 Task: Create a section Accessibility Audit Sprint and in the section, add a milestone Data Management and Analysis in the project ActivaPro
Action: Mouse moved to (78, 339)
Screenshot: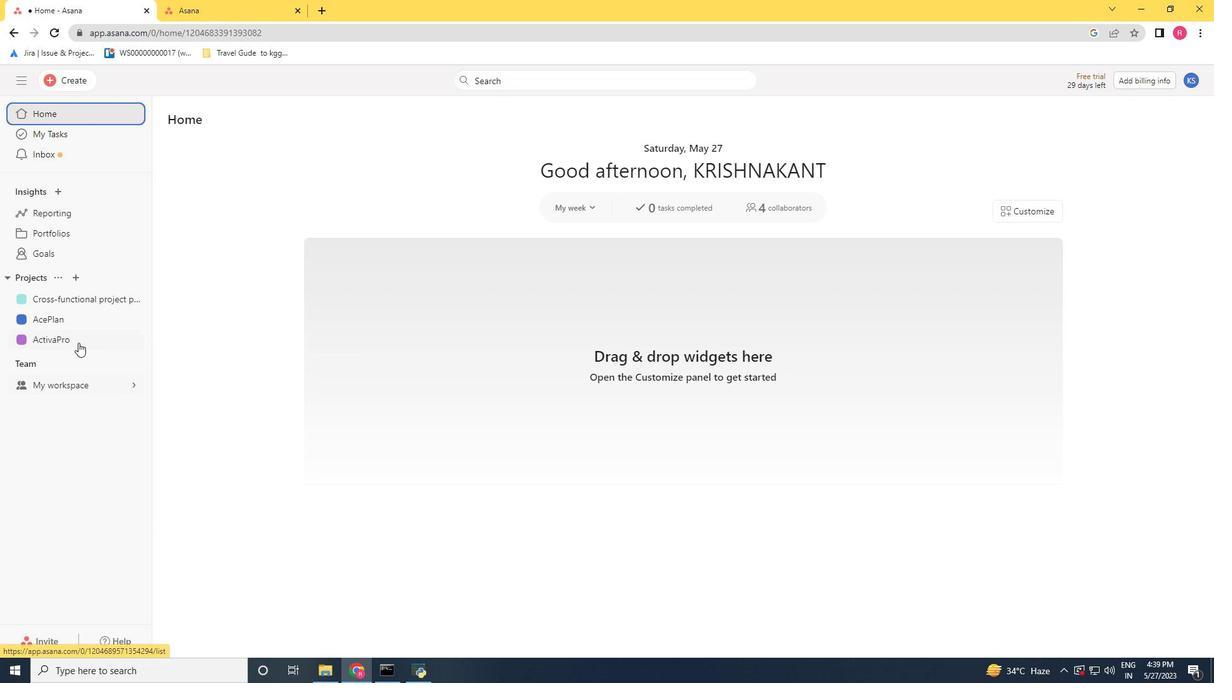 
Action: Mouse pressed left at (78, 339)
Screenshot: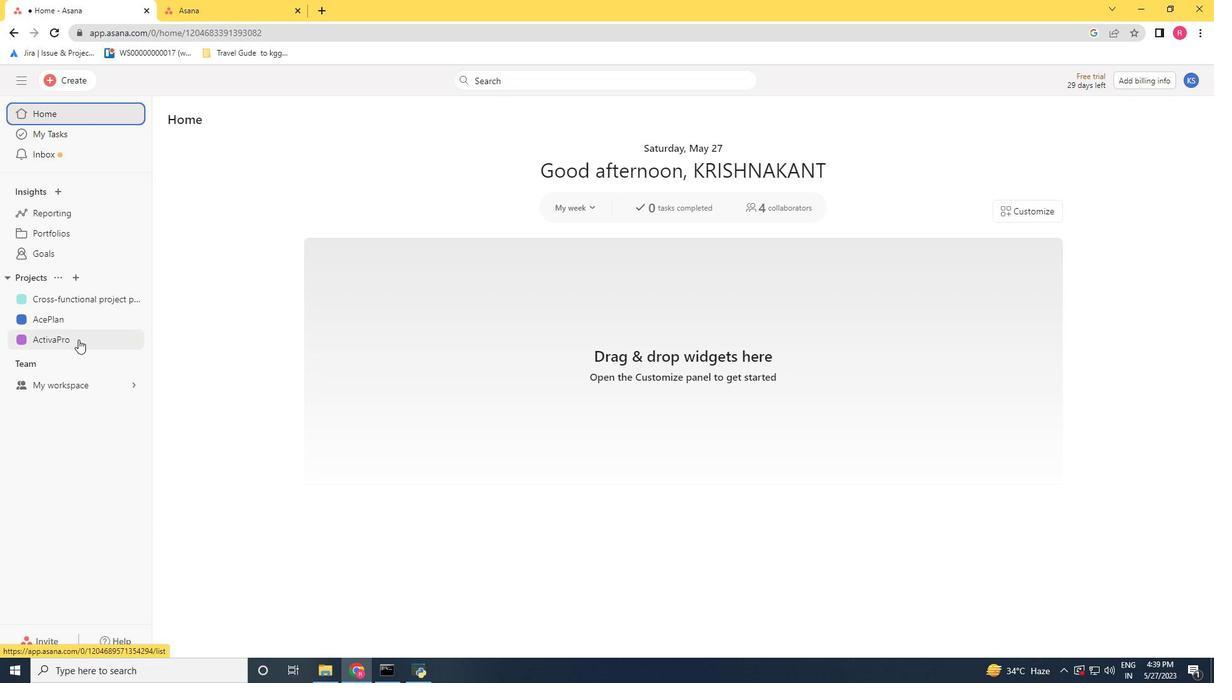 
Action: Mouse moved to (218, 523)
Screenshot: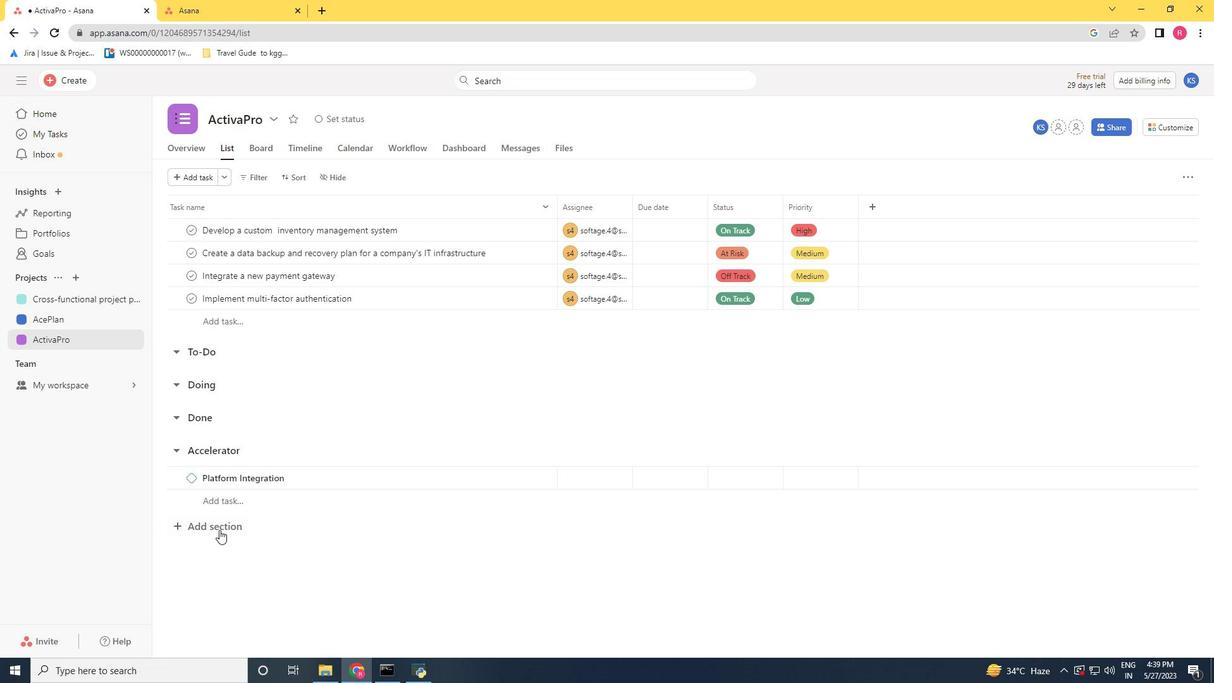 
Action: Mouse pressed left at (218, 523)
Screenshot: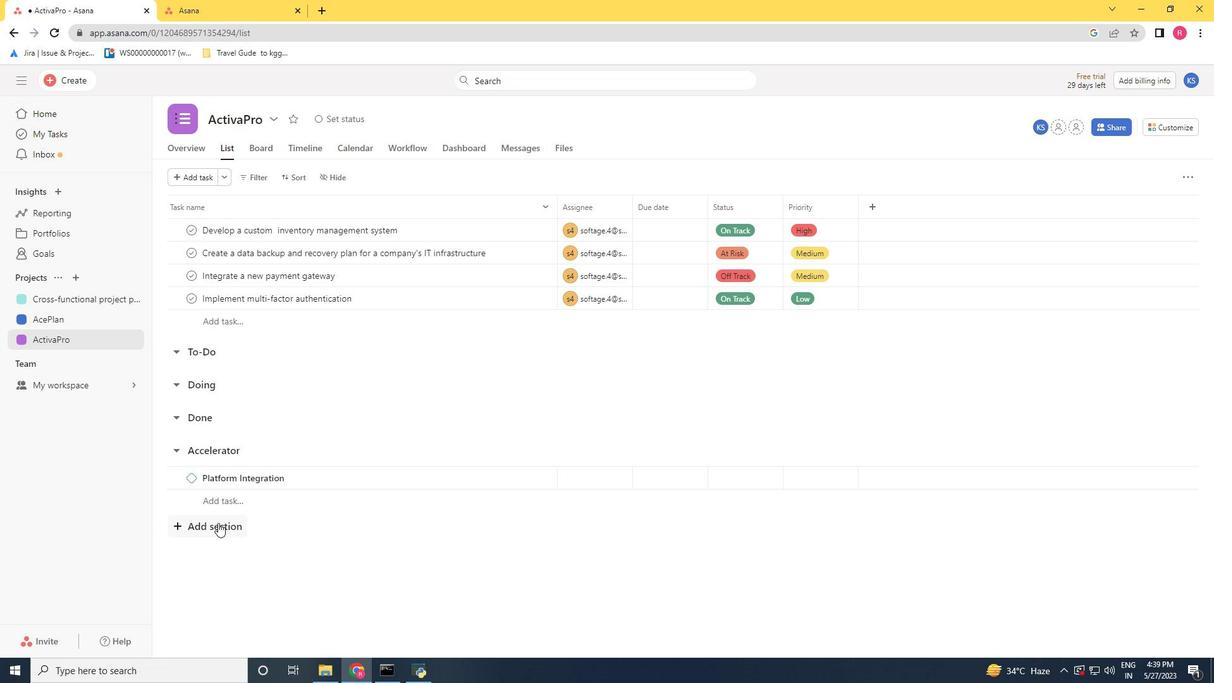
Action: Key pressed <Key.shift>Accessibility<Key.space><Key.shift>Audit<Key.space><Key.shift>Sa<Key.backspace>print<Key.enter>
Screenshot: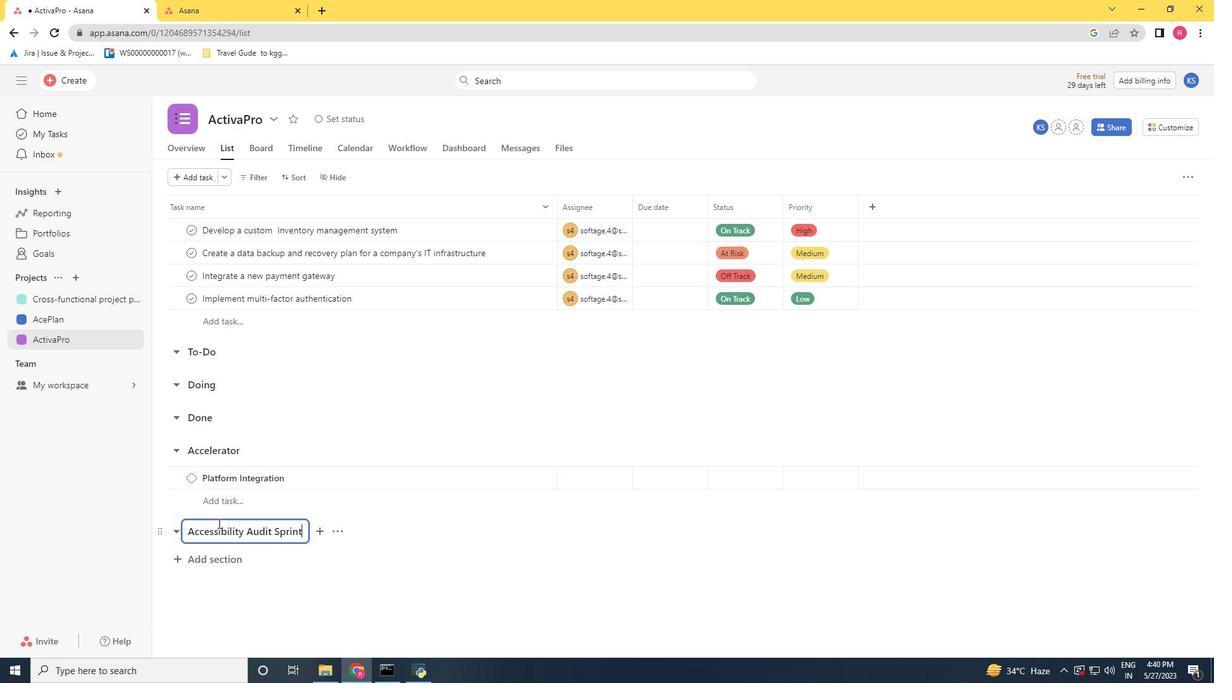 
Action: Mouse moved to (232, 556)
Screenshot: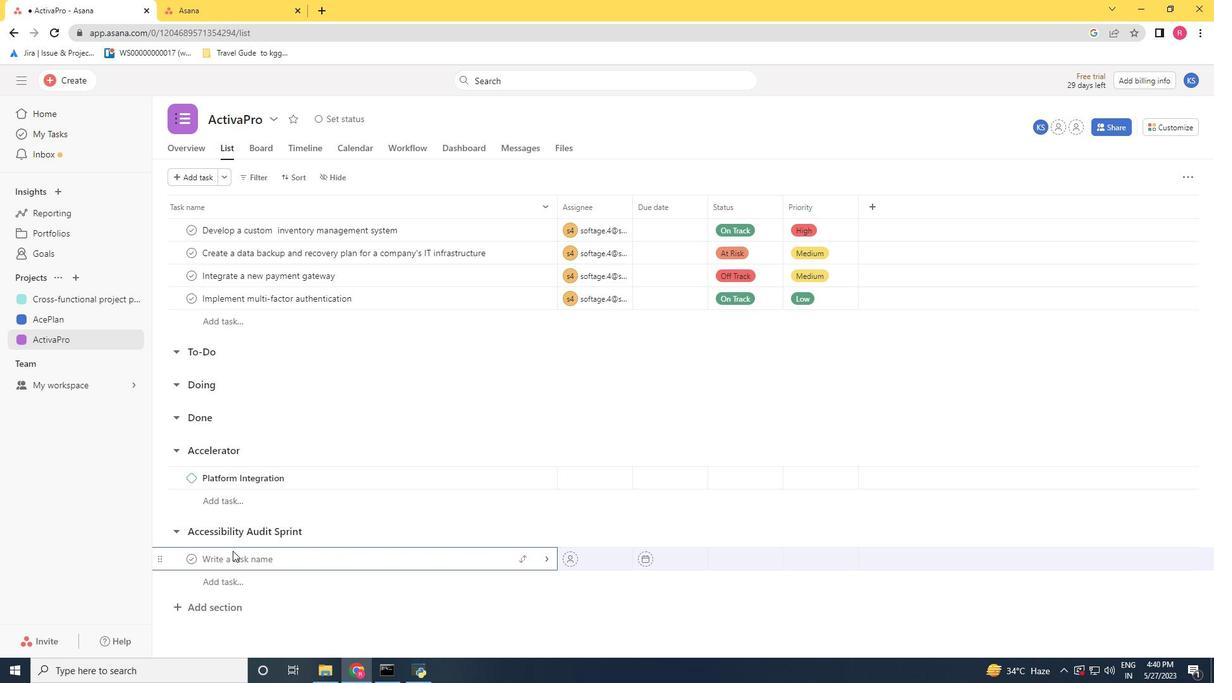 
Action: Key pressed <Key.shift><Key.shift>Data<Key.space><Key.shift><Key.shift><Key.shift><Key.shift>Management<Key.space>
Screenshot: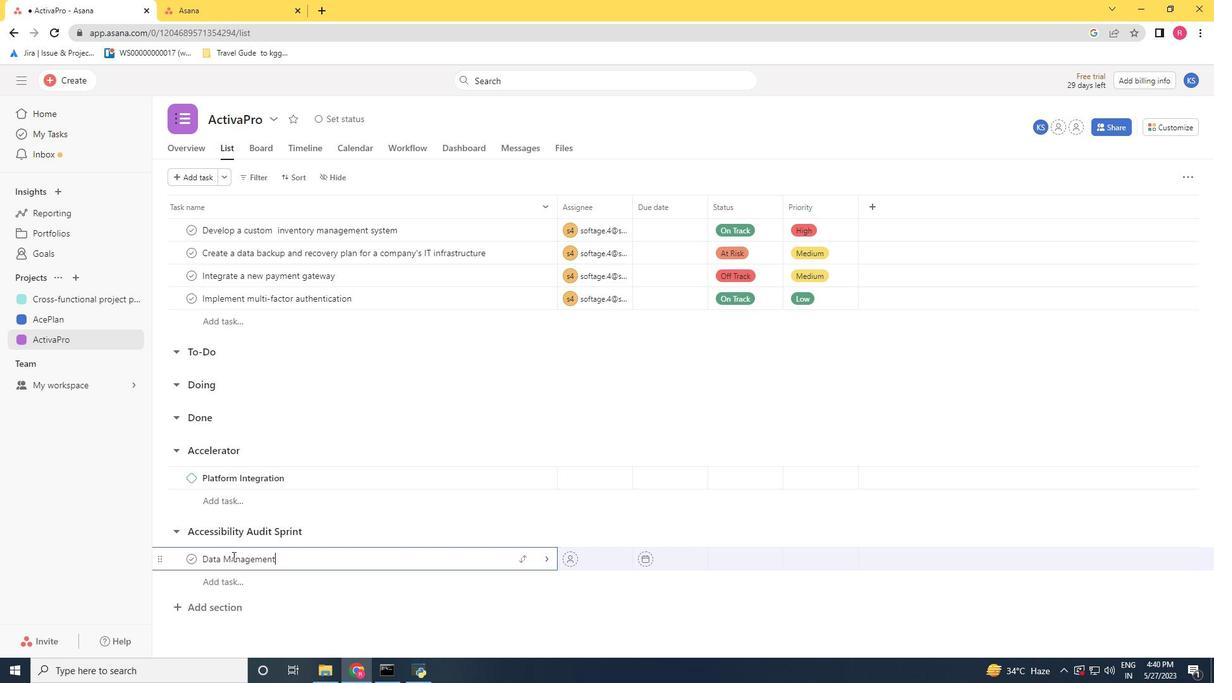 
Action: Mouse moved to (546, 556)
Screenshot: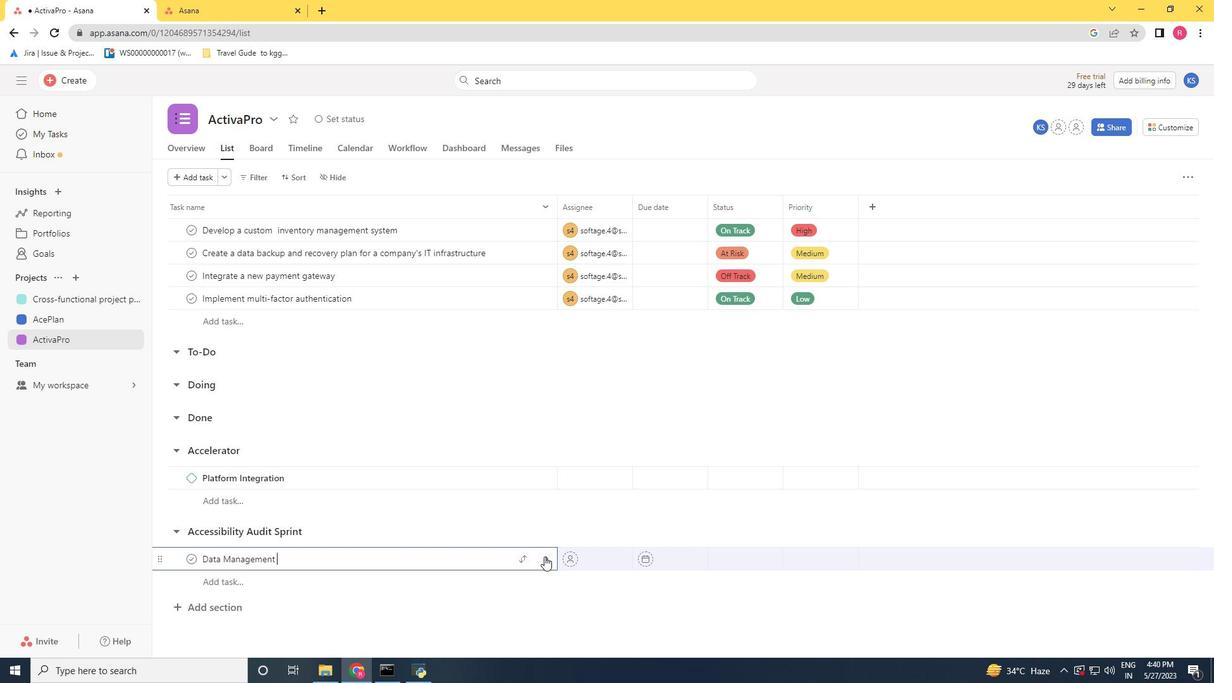 
Action: Mouse pressed left at (546, 556)
Screenshot: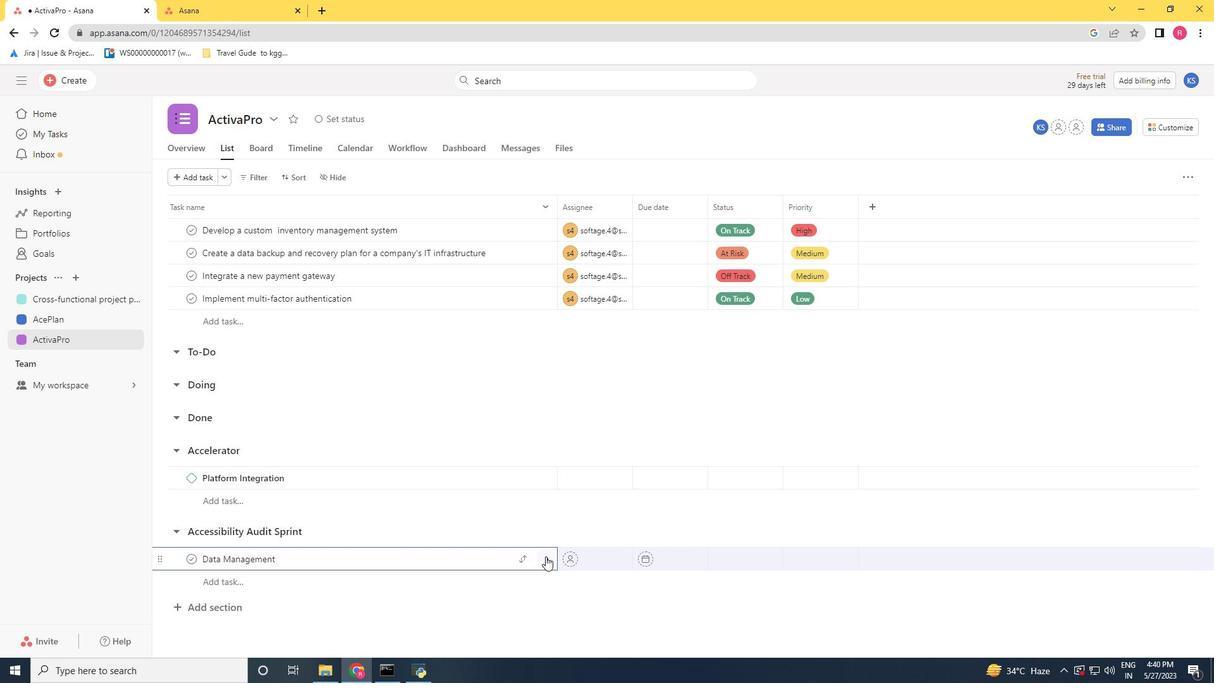 
Action: Mouse moved to (1160, 176)
Screenshot: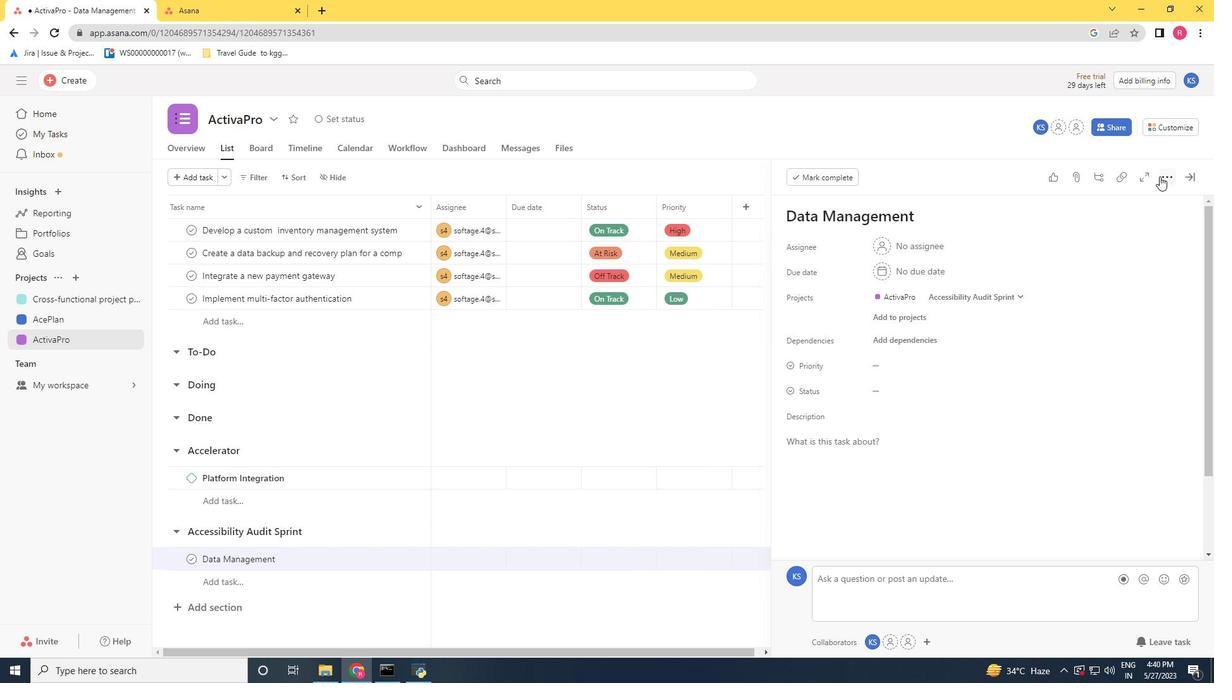 
Action: Mouse pressed left at (1160, 176)
Screenshot: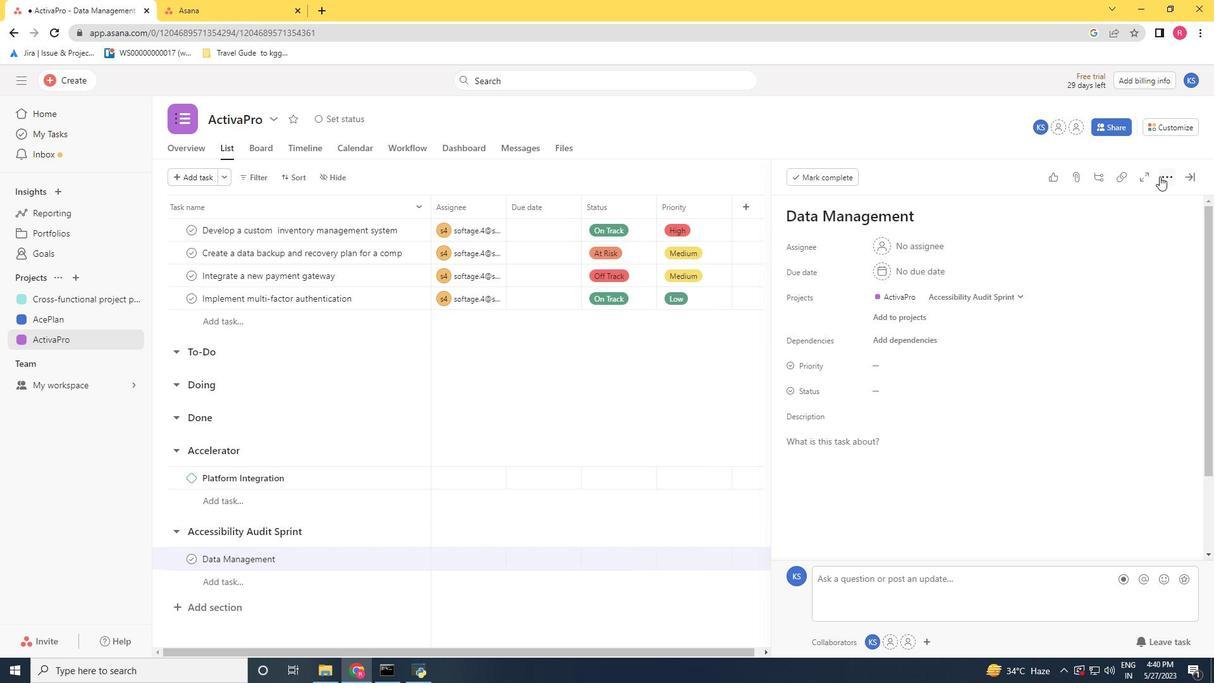 
Action: Mouse moved to (1082, 230)
Screenshot: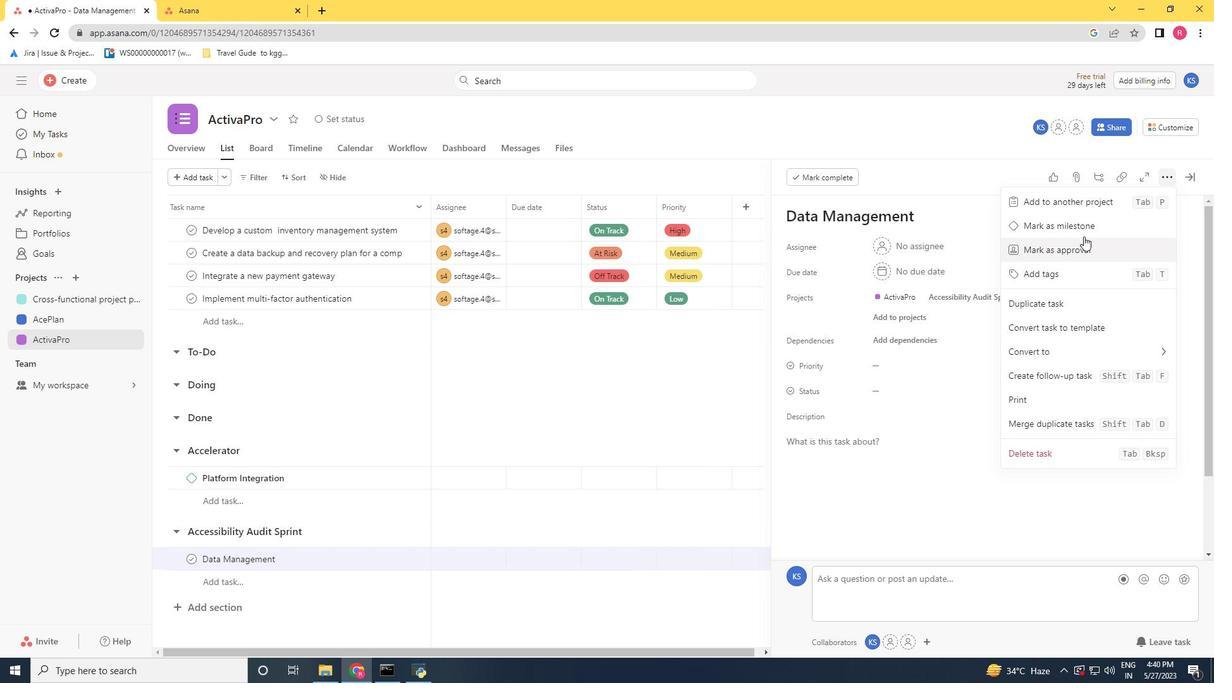 
Action: Mouse pressed left at (1082, 230)
Screenshot: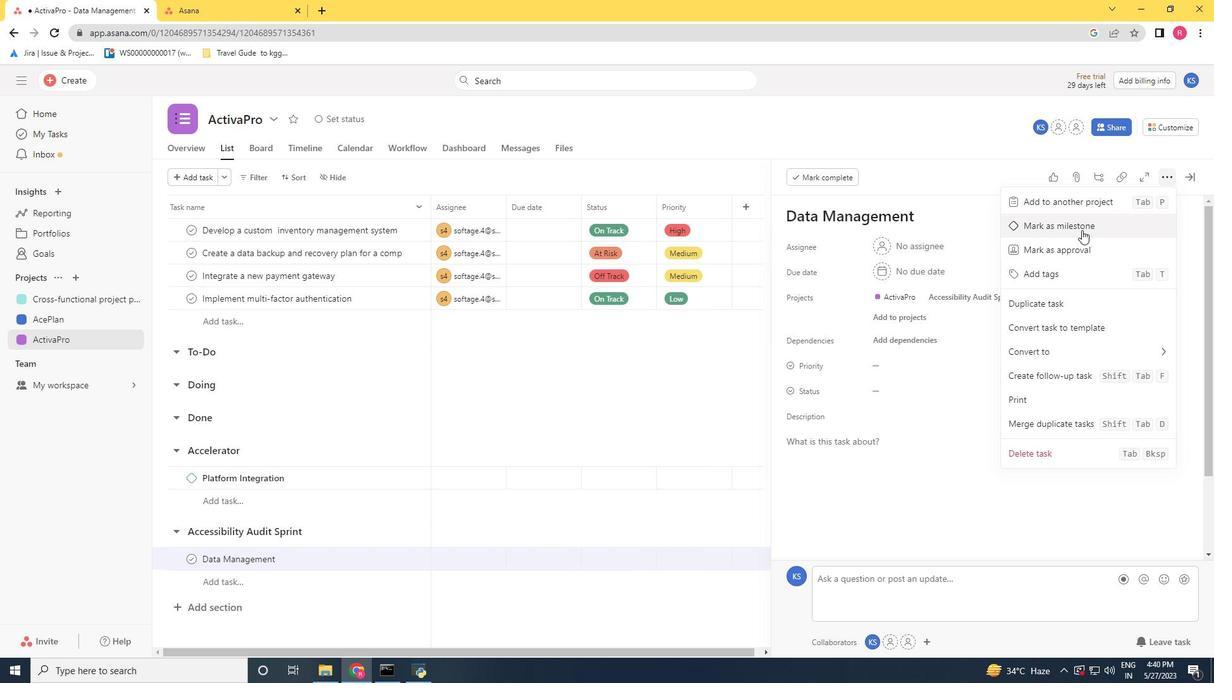 
Action: Mouse moved to (1190, 180)
Screenshot: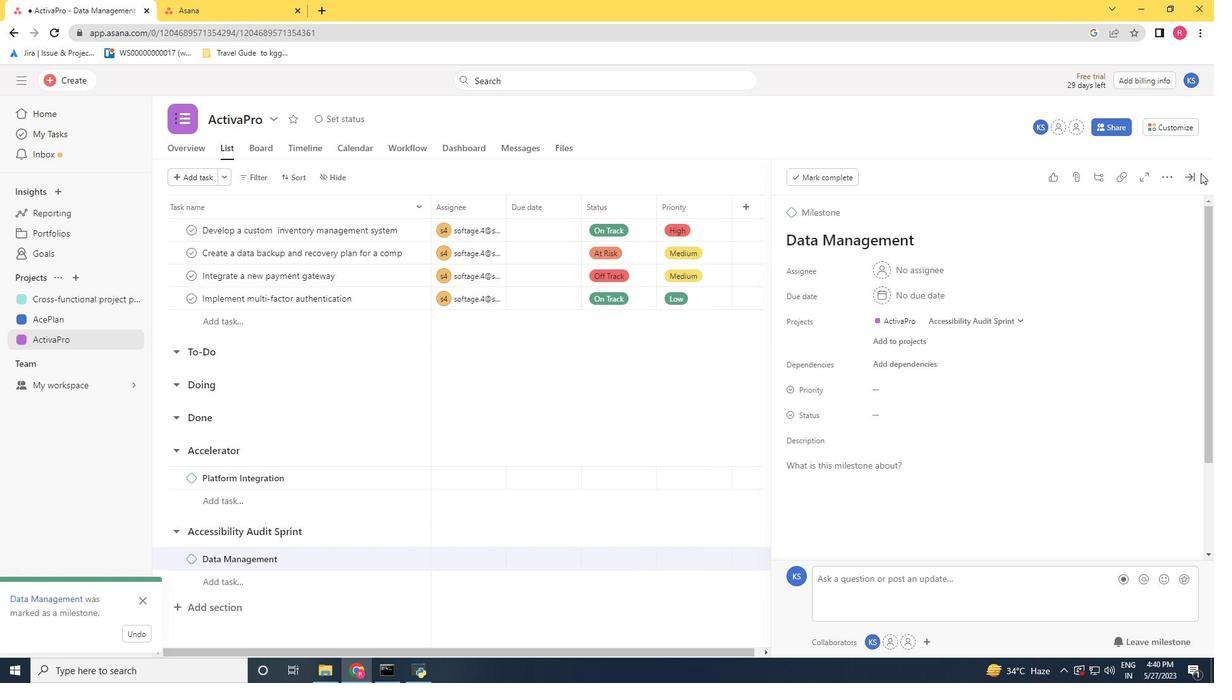 
Action: Mouse pressed left at (1190, 180)
Screenshot: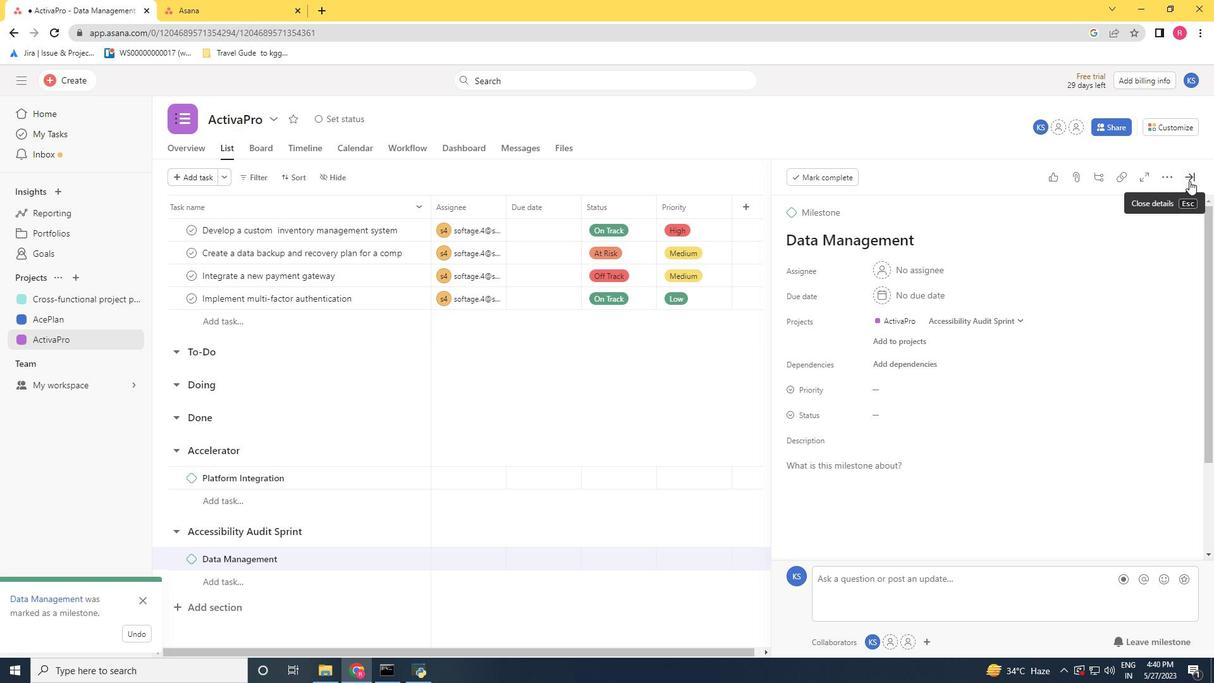 
